 Task: Create a due date automation trigger when advanced on, 2 working days after a card is due add dates without a due date at 11:00 AM.
Action: Mouse moved to (926, 291)
Screenshot: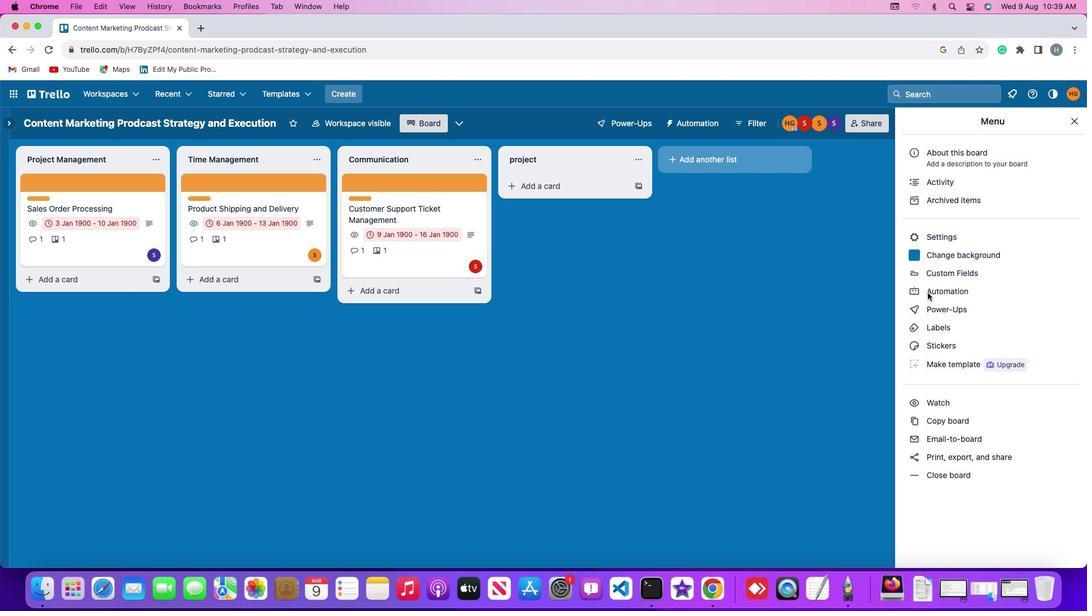 
Action: Mouse pressed left at (926, 291)
Screenshot: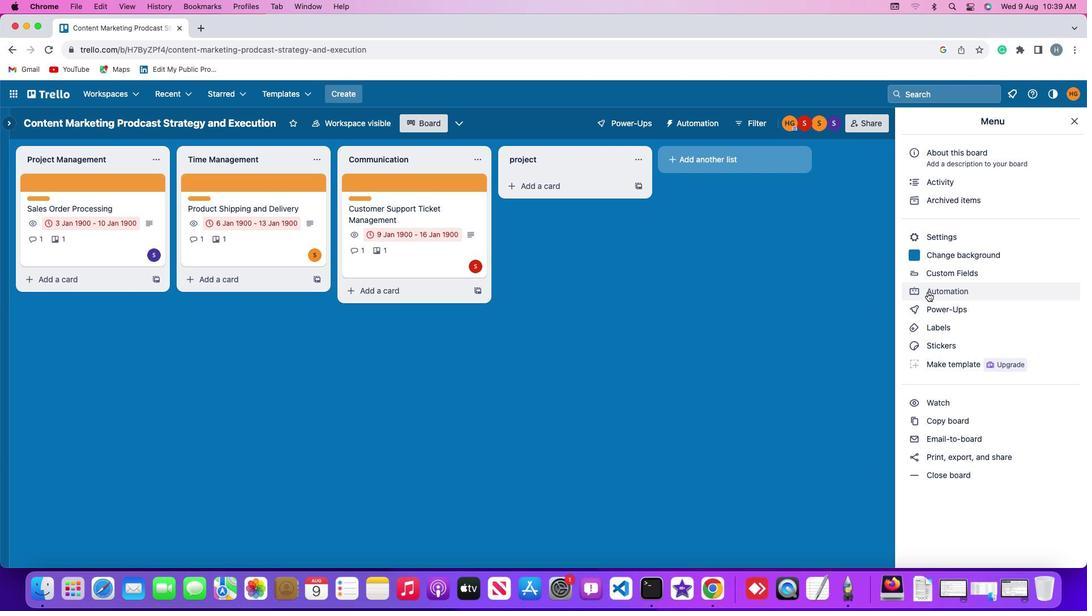 
Action: Mouse moved to (926, 291)
Screenshot: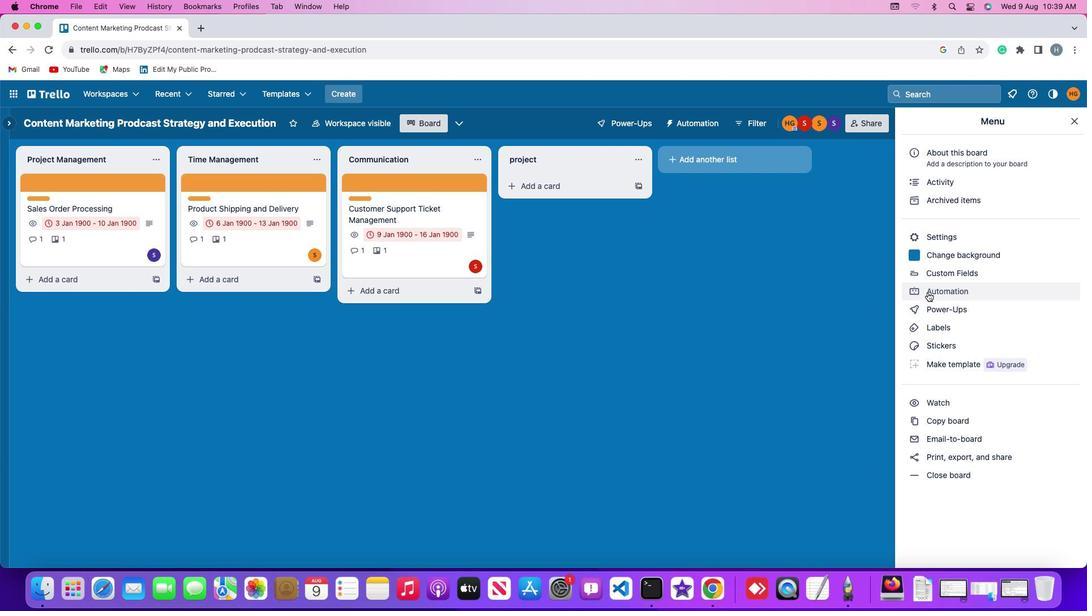 
Action: Mouse pressed left at (926, 291)
Screenshot: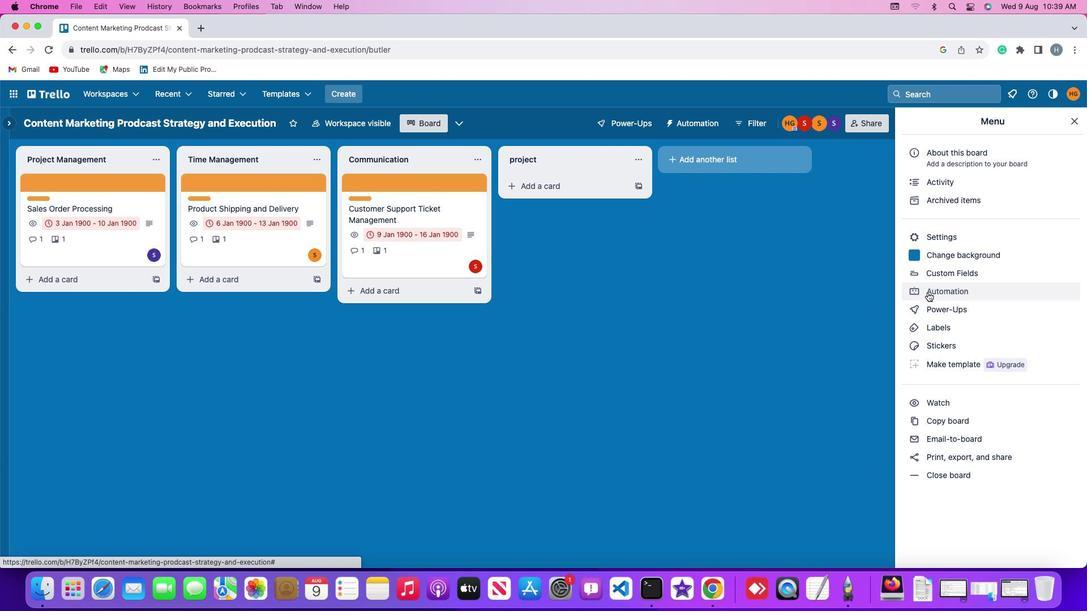 
Action: Mouse moved to (49, 262)
Screenshot: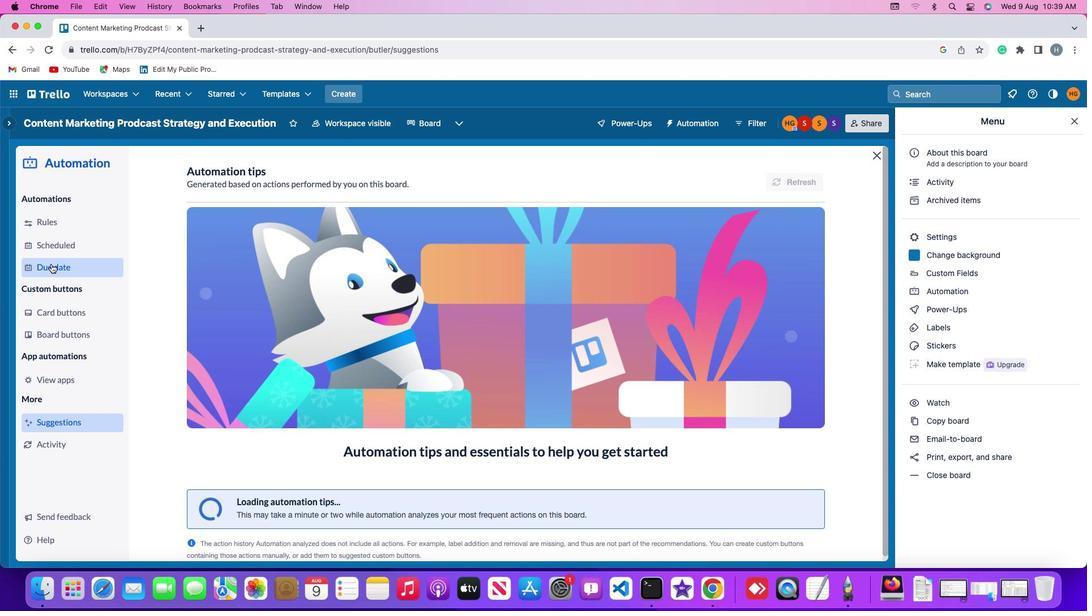 
Action: Mouse pressed left at (49, 262)
Screenshot: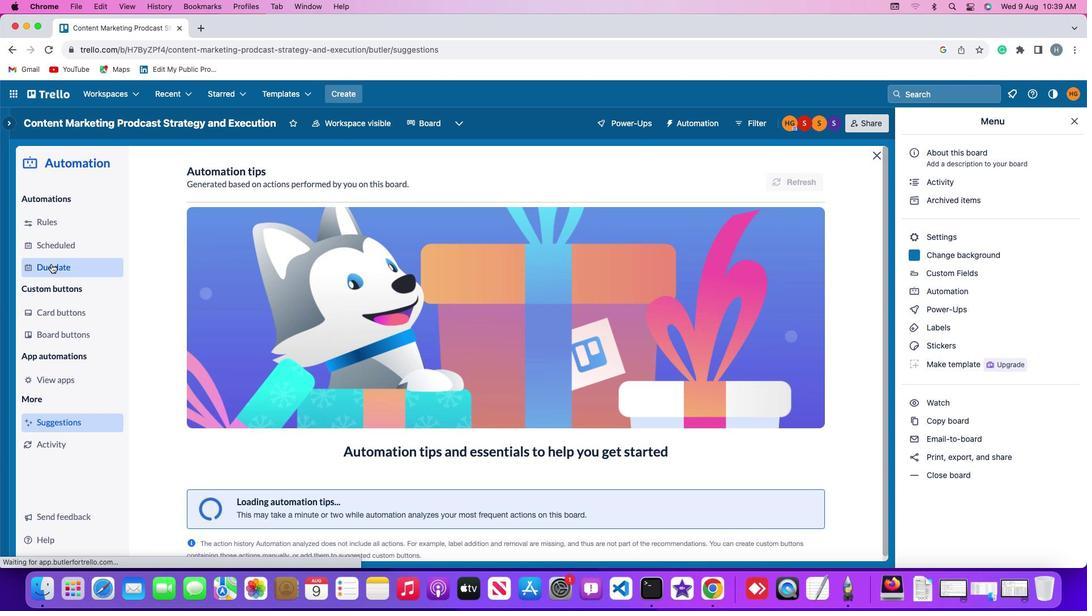 
Action: Mouse moved to (753, 172)
Screenshot: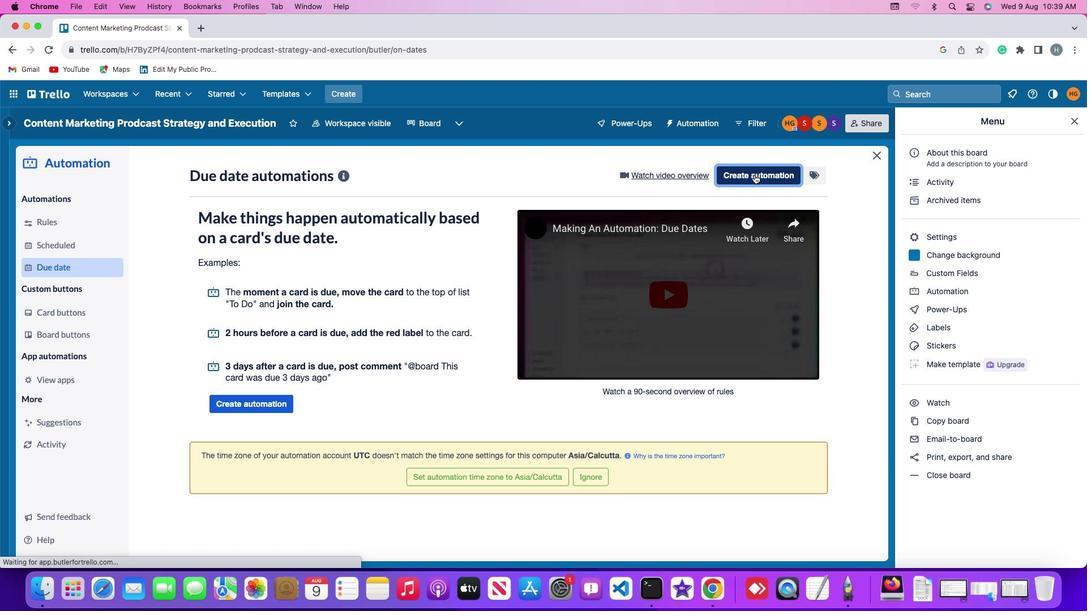 
Action: Mouse pressed left at (753, 172)
Screenshot: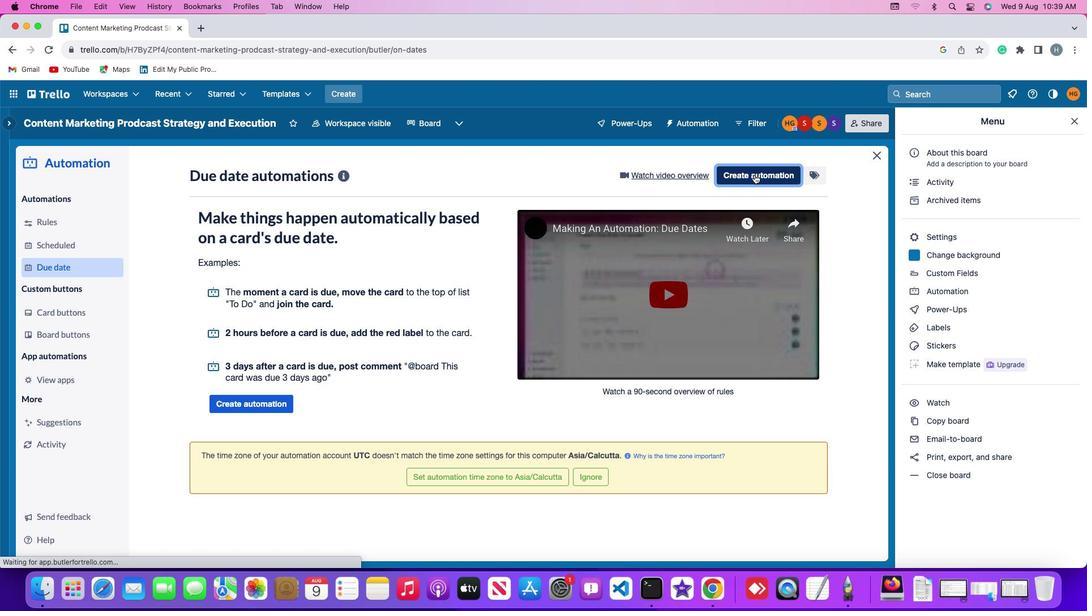 
Action: Mouse moved to (248, 279)
Screenshot: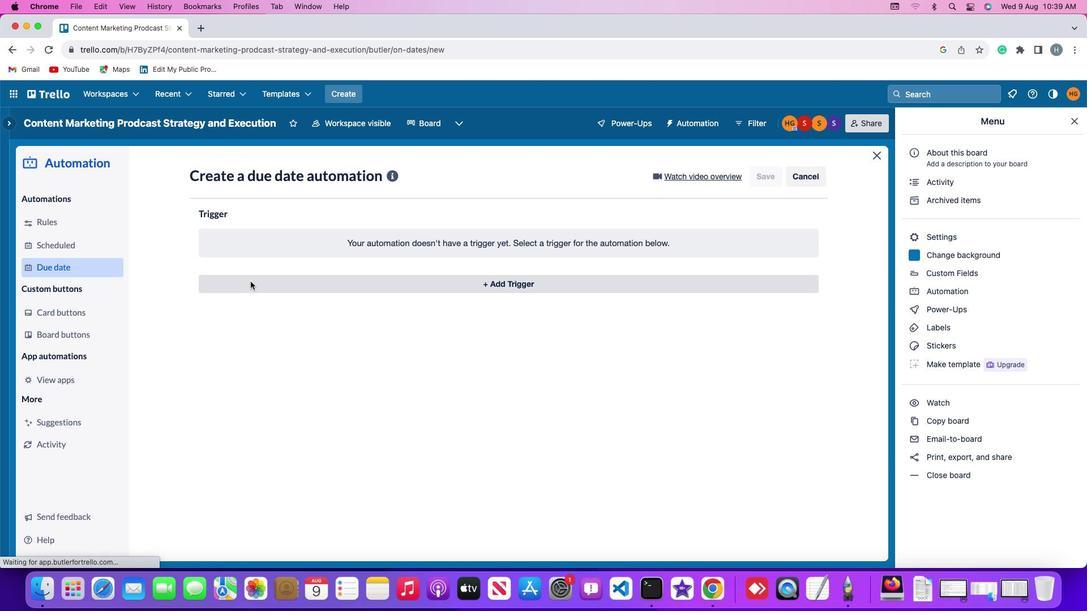 
Action: Mouse pressed left at (248, 279)
Screenshot: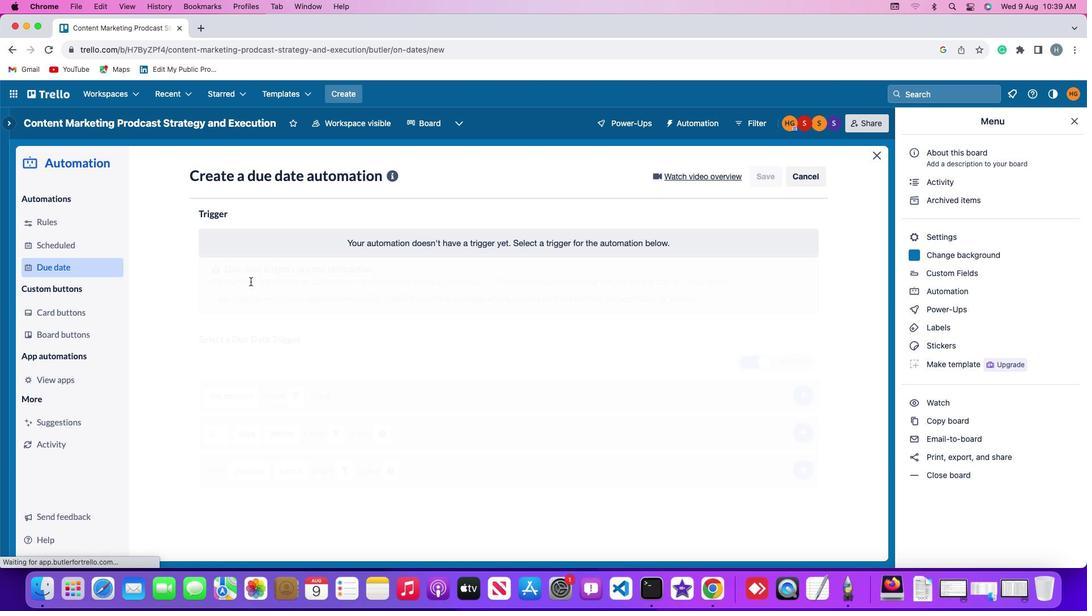 
Action: Mouse moved to (219, 457)
Screenshot: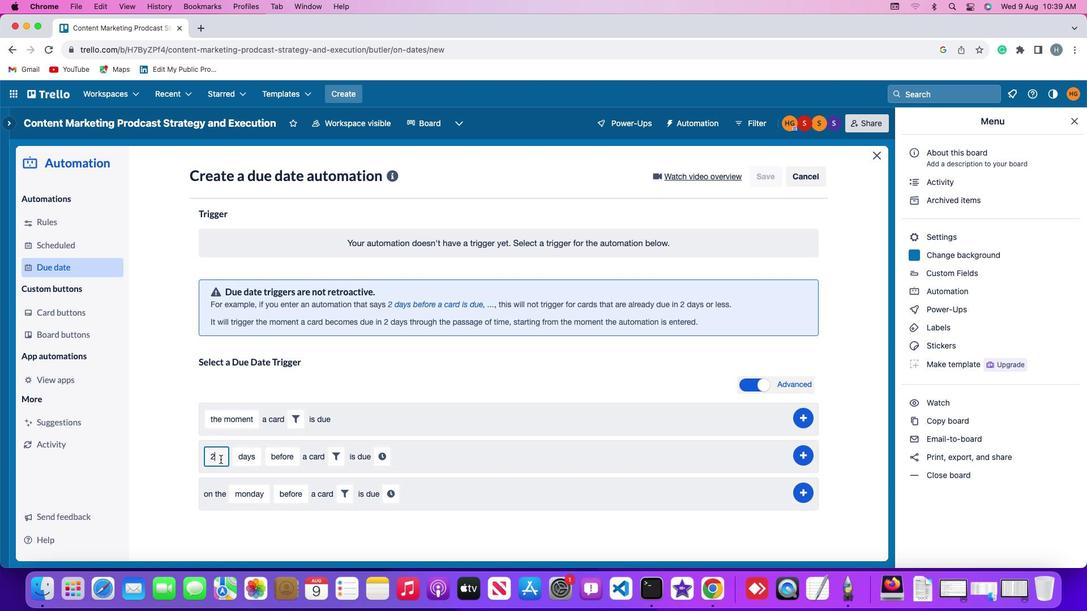 
Action: Mouse pressed left at (219, 457)
Screenshot: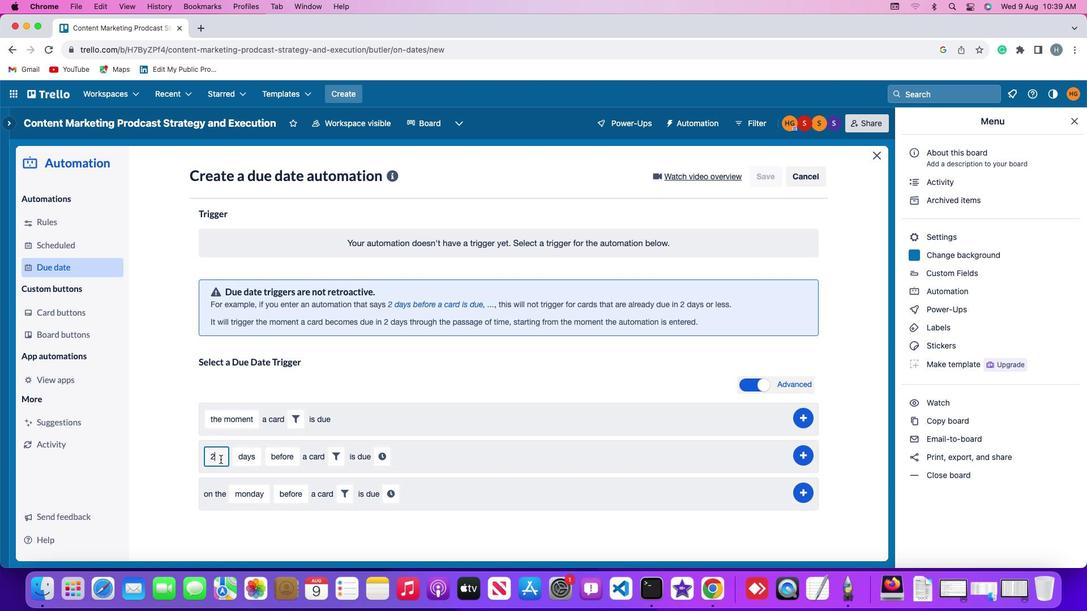 
Action: Key pressed Key.backspace'2'
Screenshot: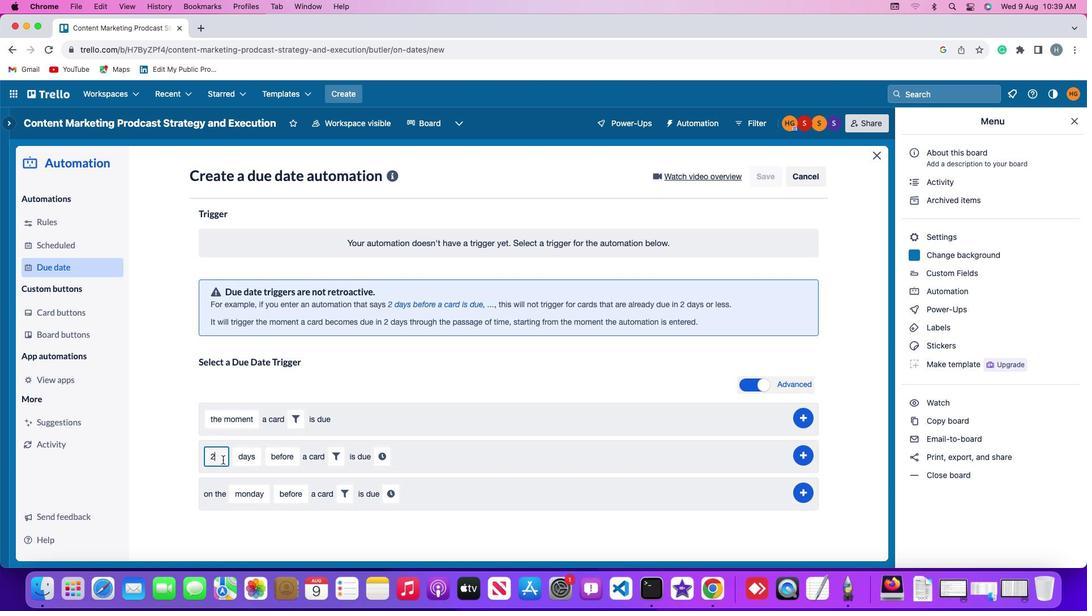 
Action: Mouse moved to (237, 459)
Screenshot: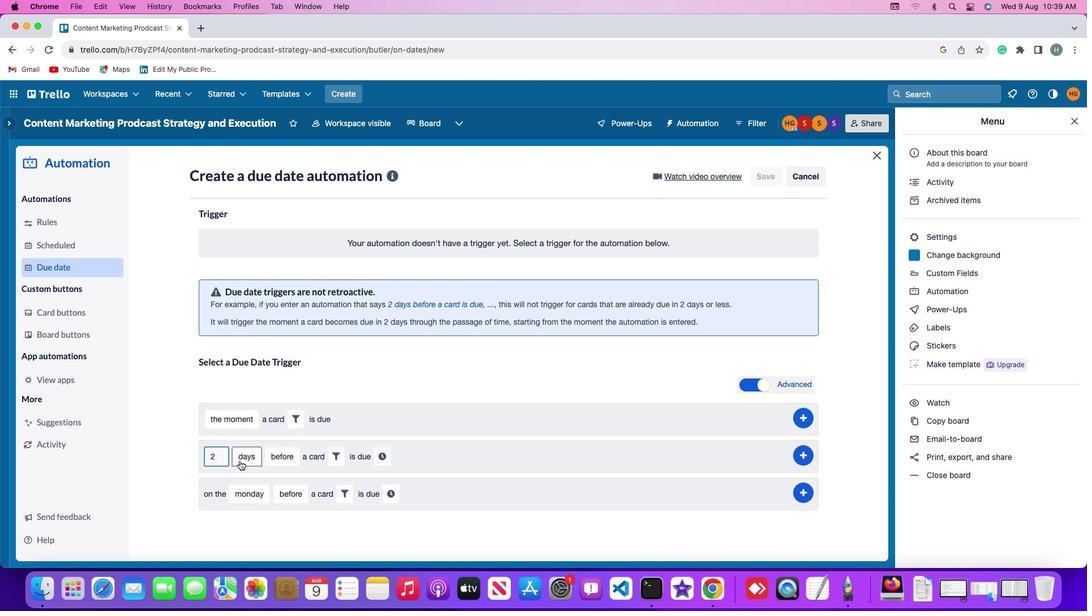 
Action: Mouse pressed left at (237, 459)
Screenshot: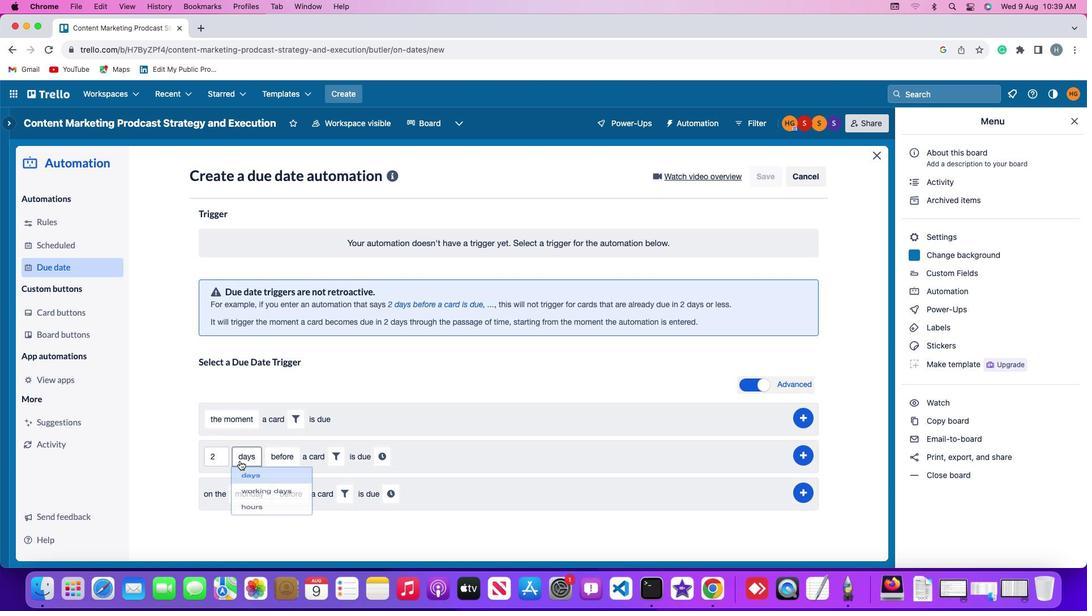 
Action: Mouse moved to (250, 498)
Screenshot: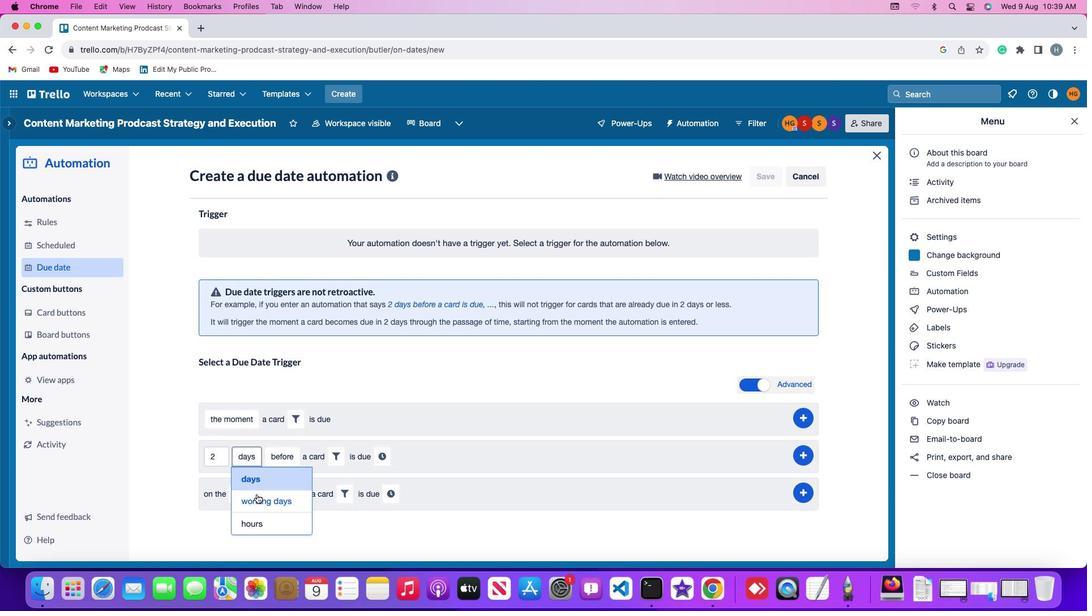 
Action: Mouse pressed left at (250, 498)
Screenshot: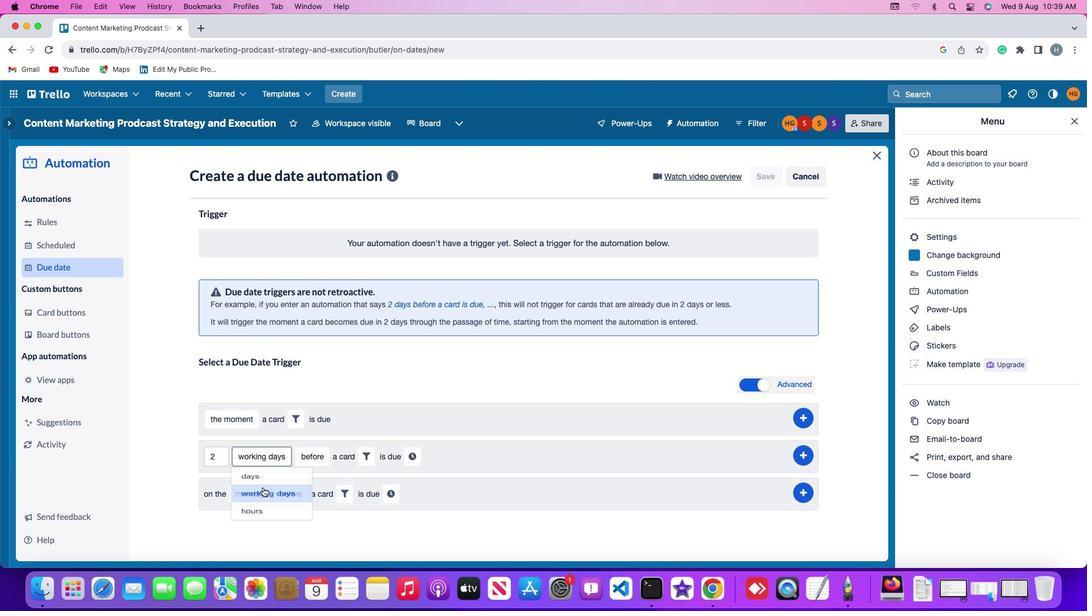 
Action: Mouse moved to (302, 453)
Screenshot: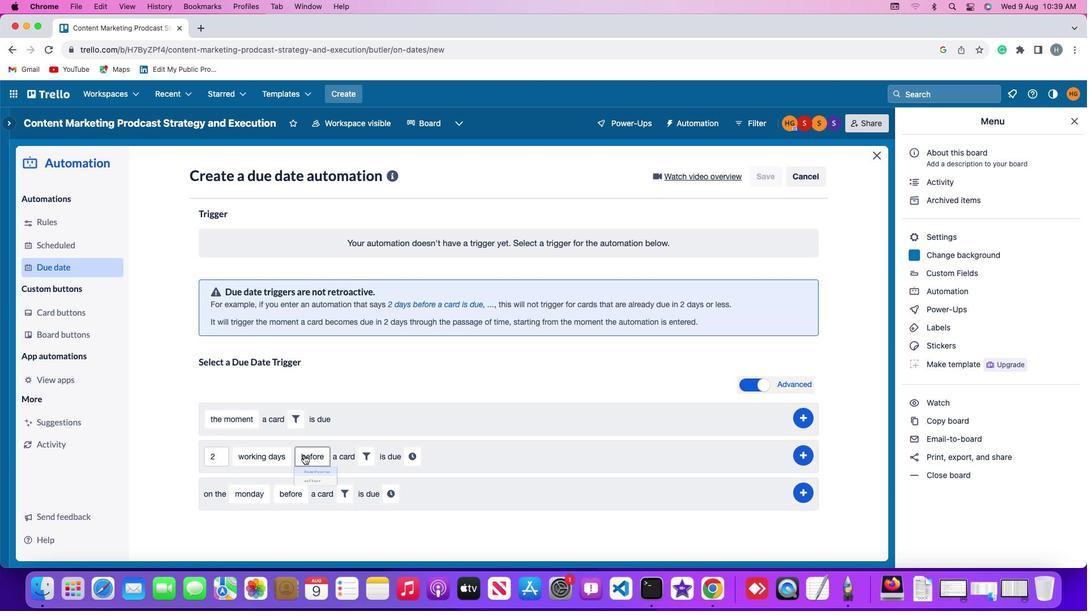 
Action: Mouse pressed left at (302, 453)
Screenshot: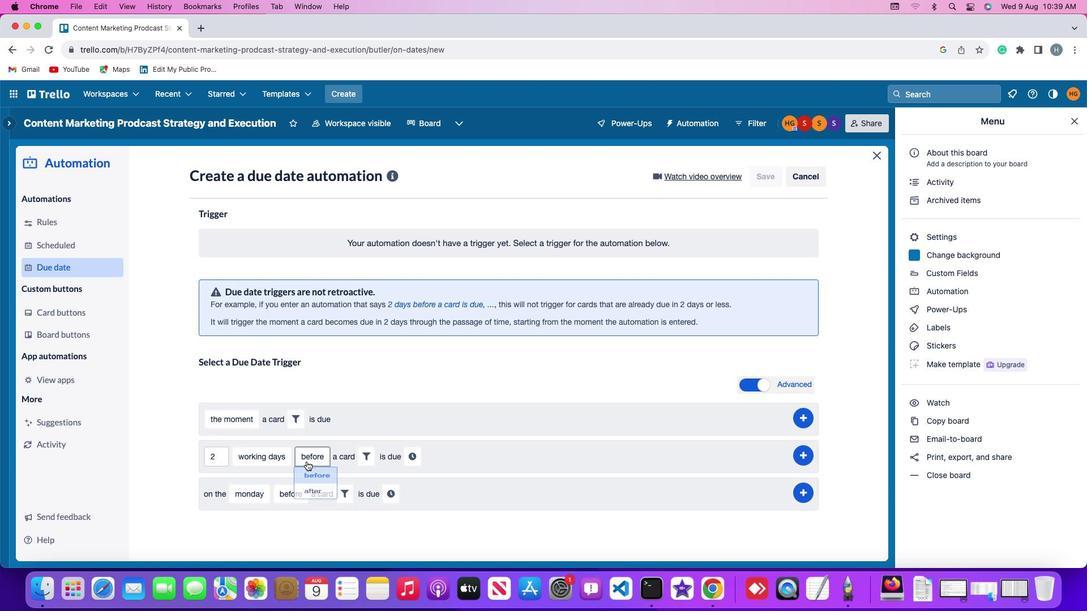 
Action: Mouse moved to (314, 499)
Screenshot: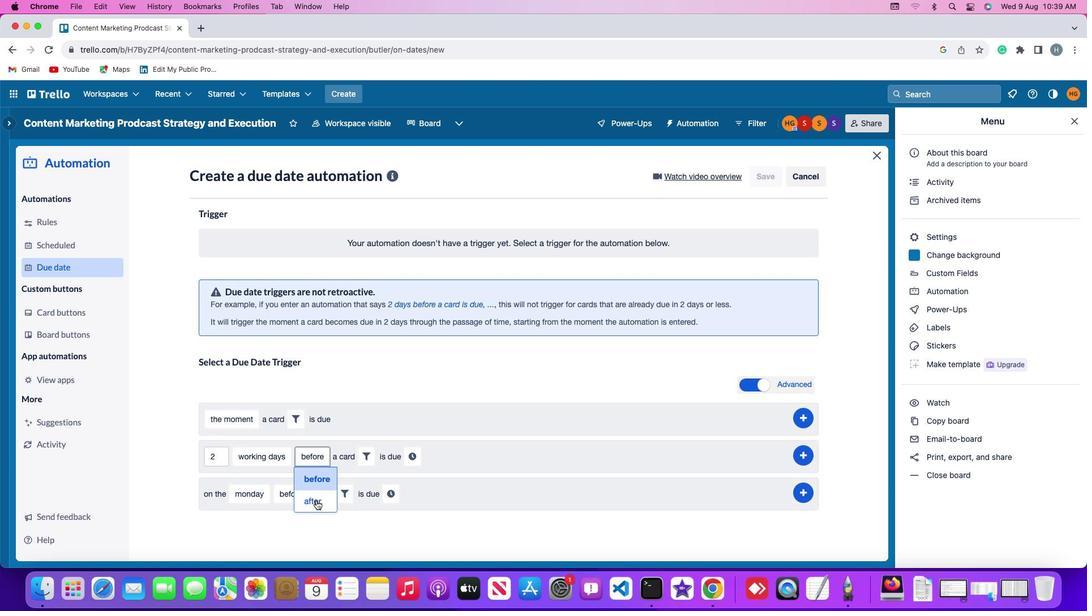 
Action: Mouse pressed left at (314, 499)
Screenshot: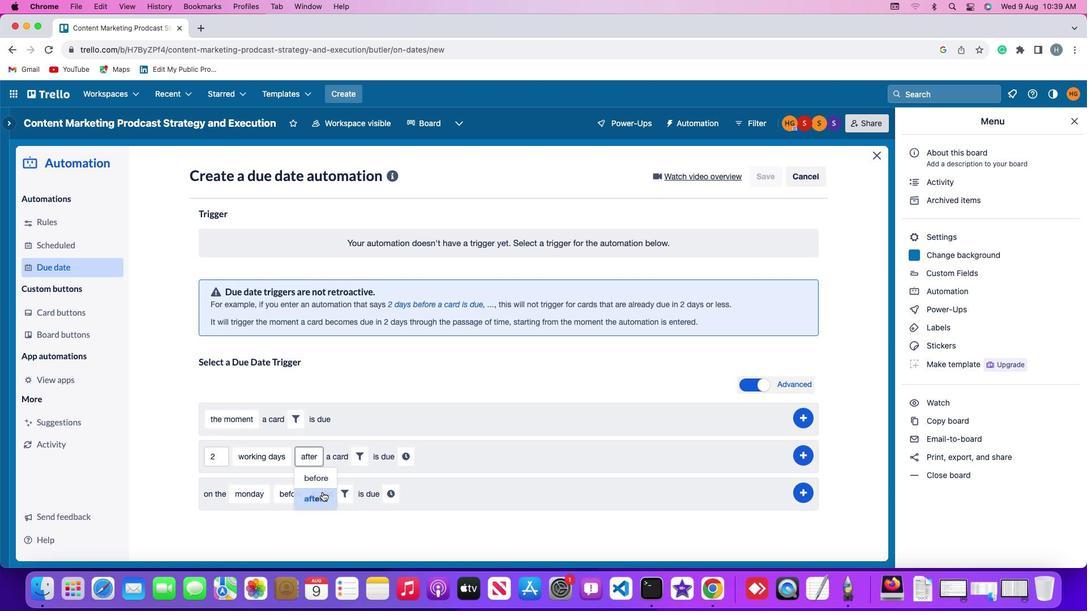 
Action: Mouse moved to (359, 455)
Screenshot: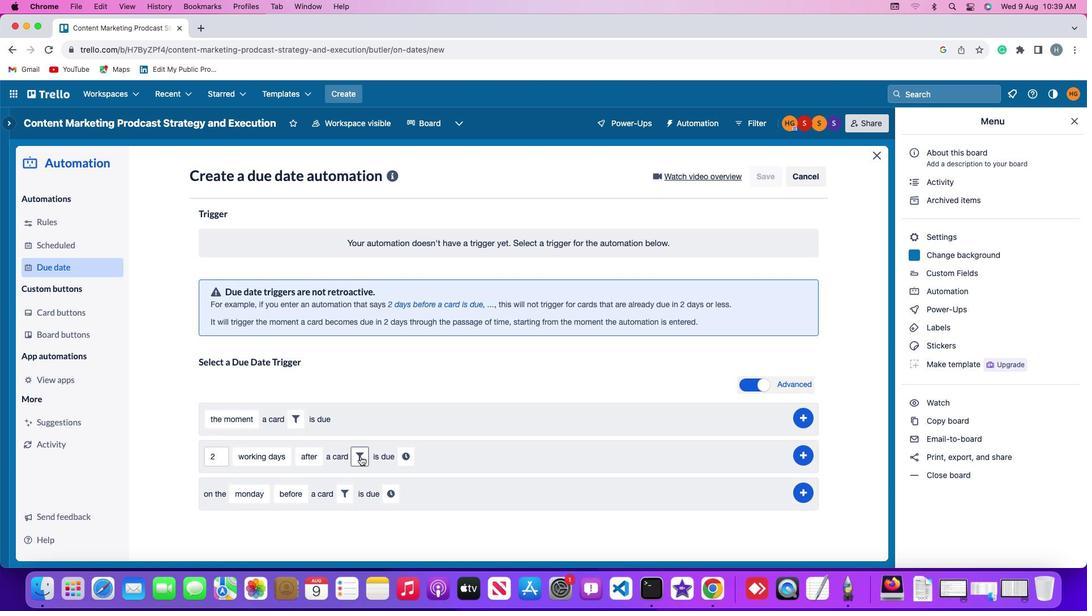
Action: Mouse pressed left at (359, 455)
Screenshot: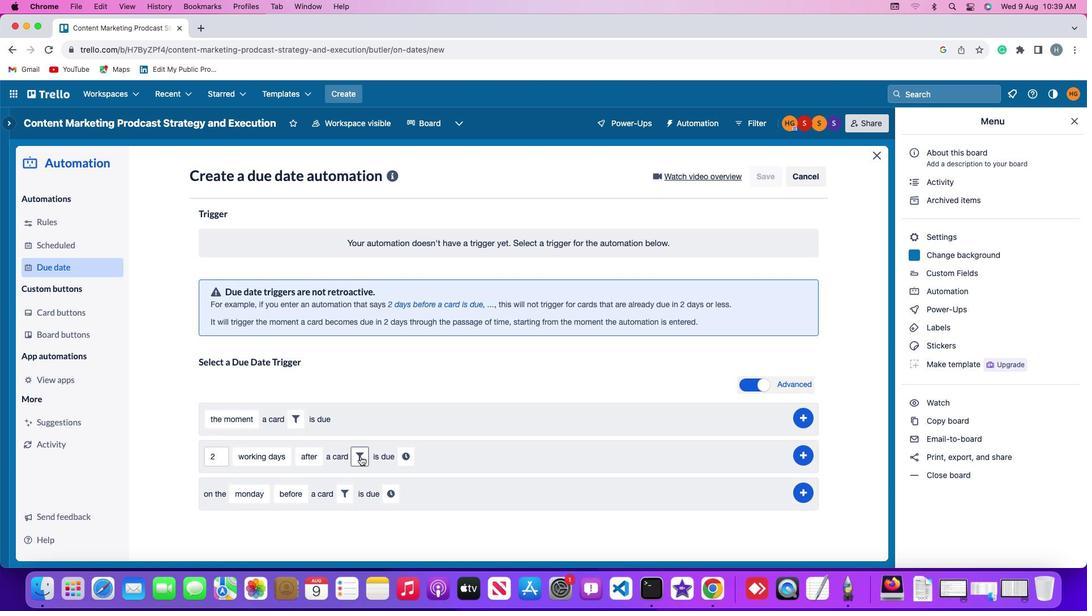 
Action: Mouse moved to (419, 497)
Screenshot: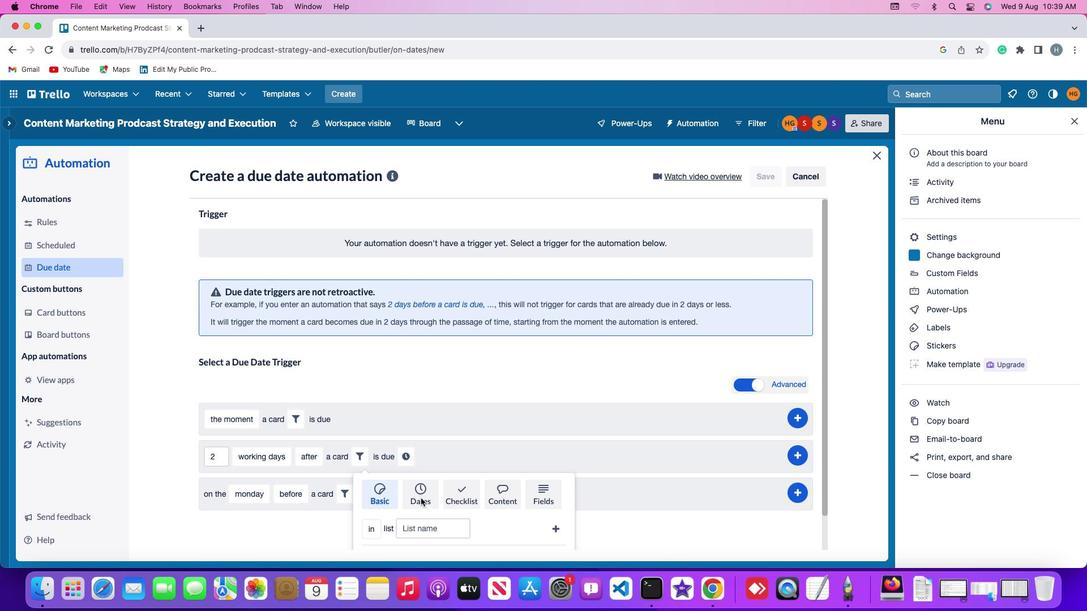 
Action: Mouse pressed left at (419, 497)
Screenshot: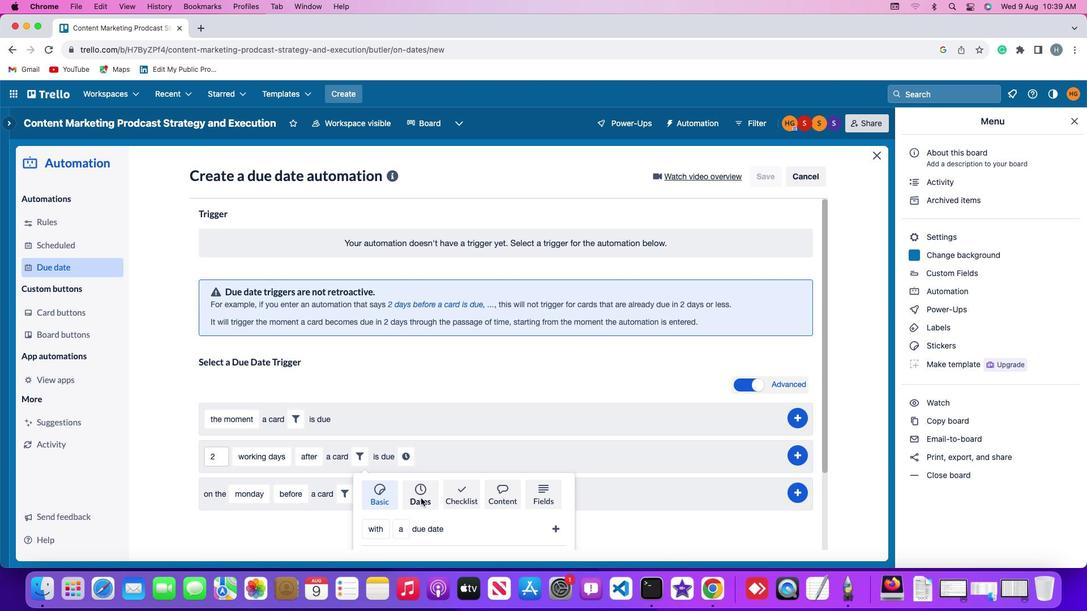 
Action: Mouse moved to (370, 528)
Screenshot: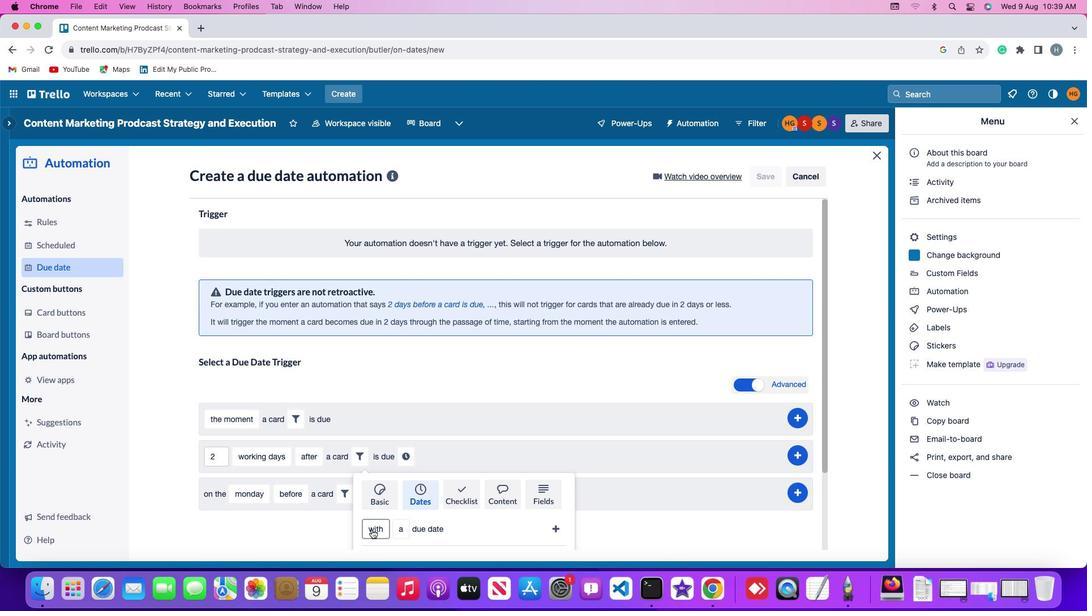 
Action: Mouse pressed left at (370, 528)
Screenshot: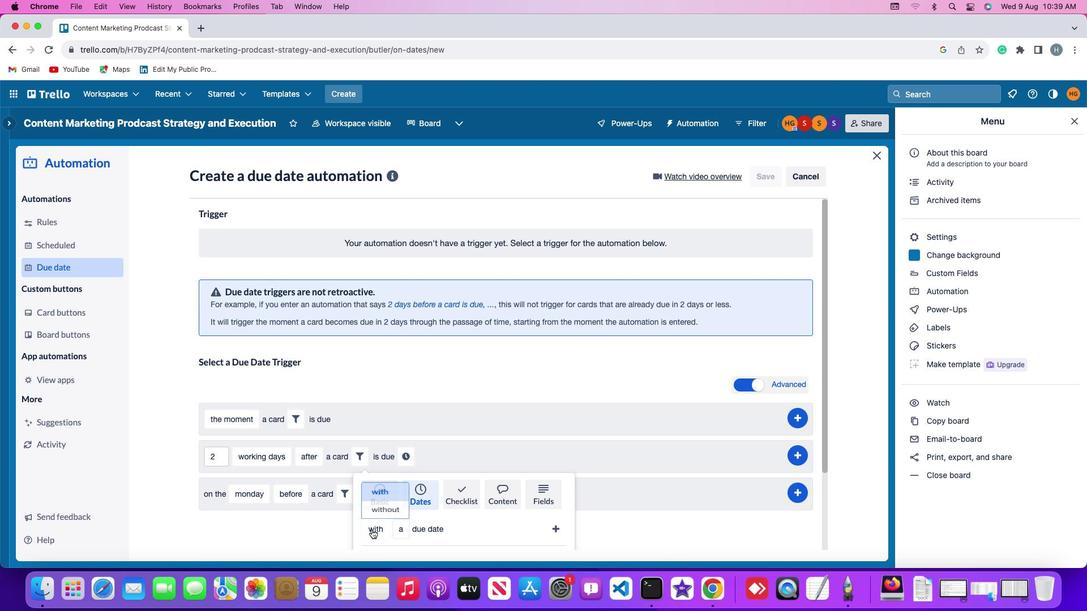 
Action: Mouse moved to (377, 508)
Screenshot: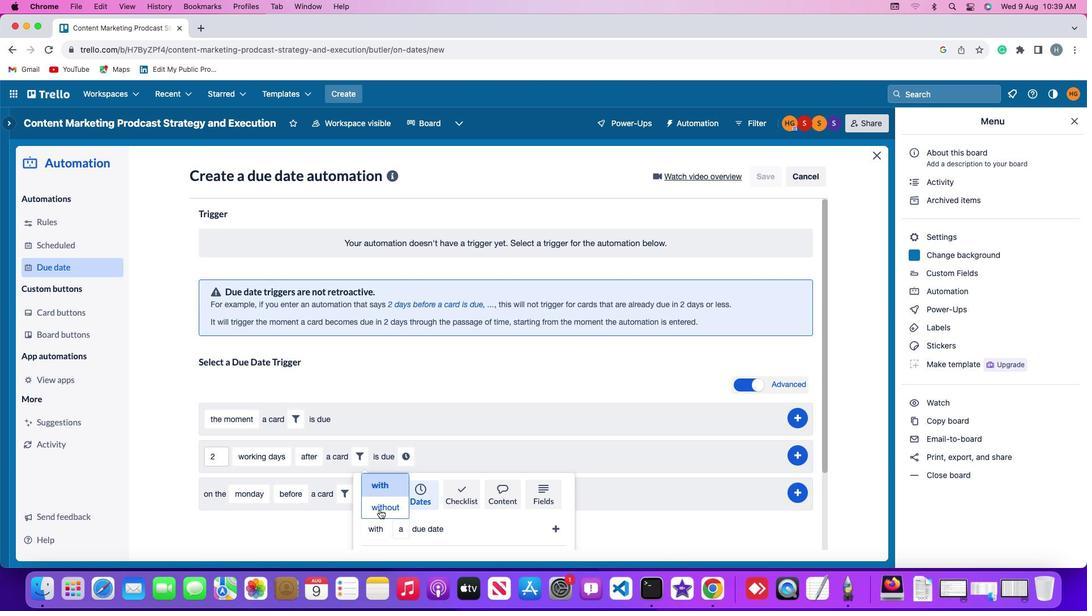 
Action: Mouse pressed left at (377, 508)
Screenshot: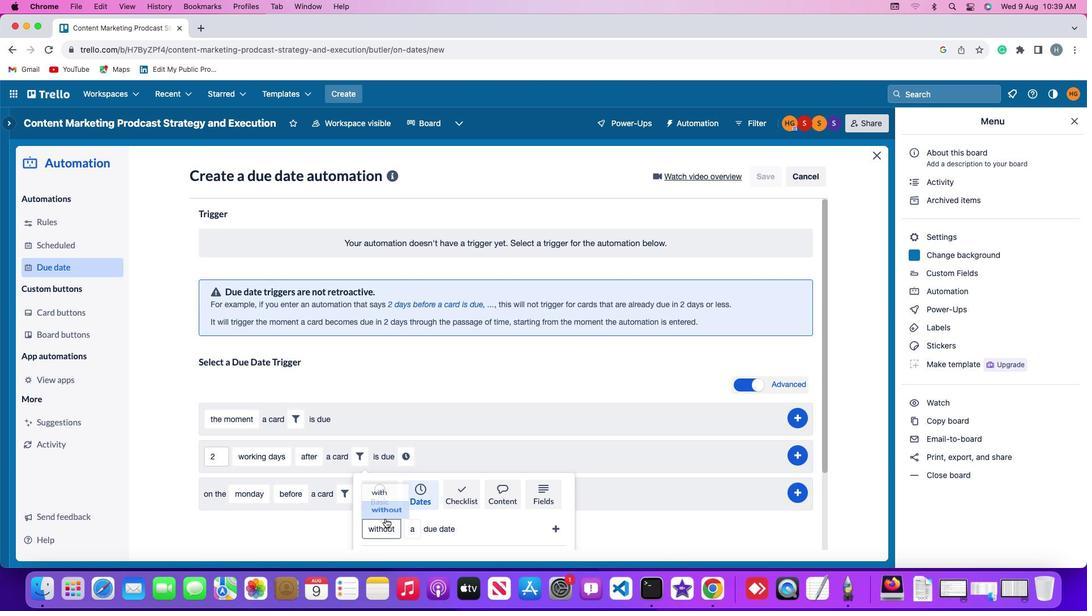 
Action: Mouse moved to (406, 529)
Screenshot: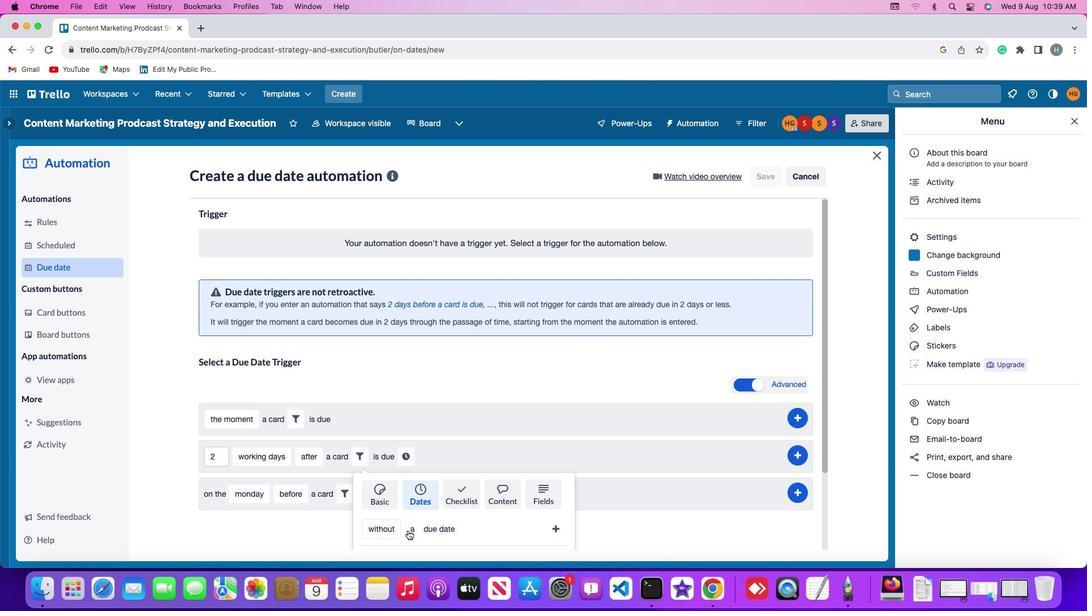 
Action: Mouse pressed left at (406, 529)
Screenshot: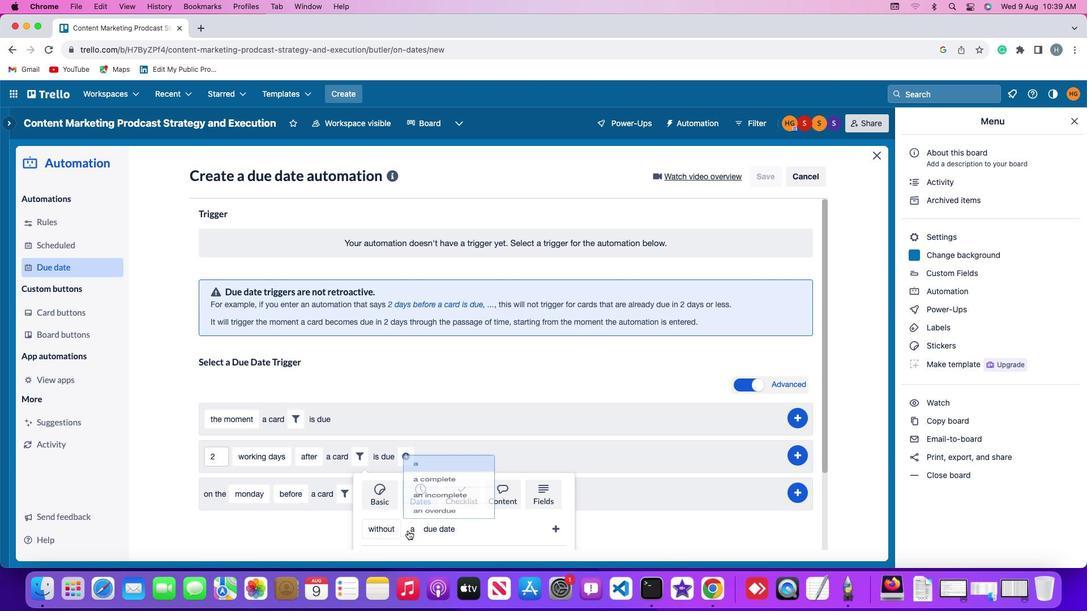 
Action: Mouse moved to (430, 444)
Screenshot: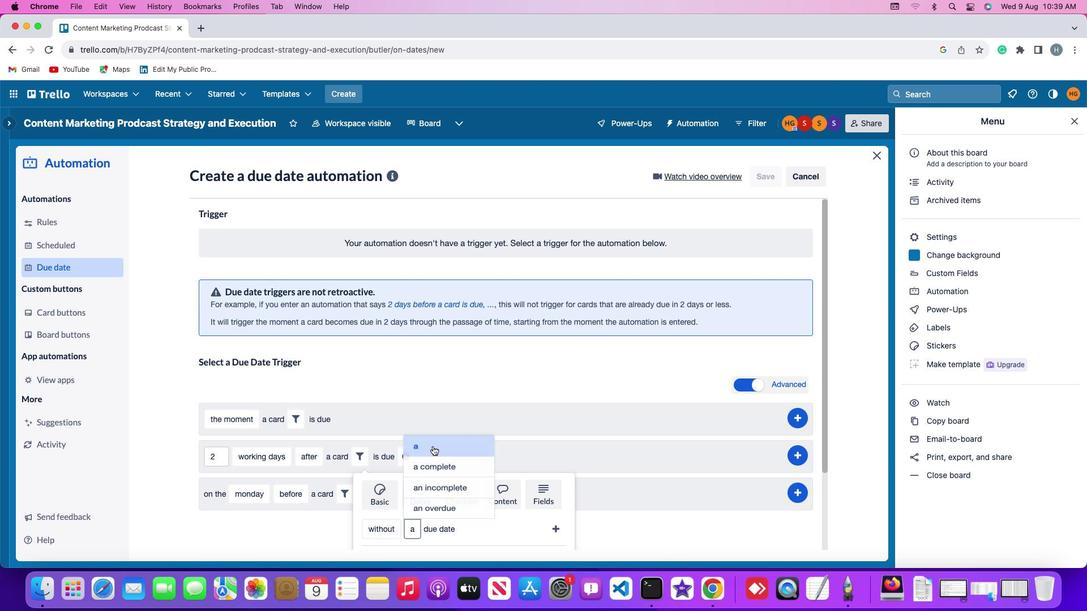 
Action: Mouse pressed left at (430, 444)
Screenshot: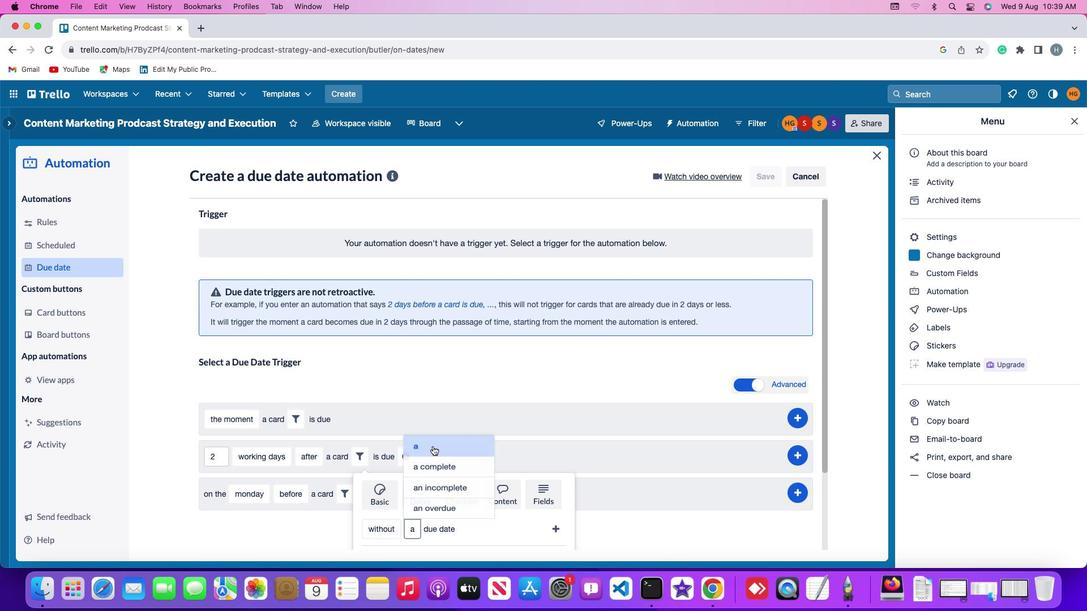 
Action: Mouse moved to (554, 527)
Screenshot: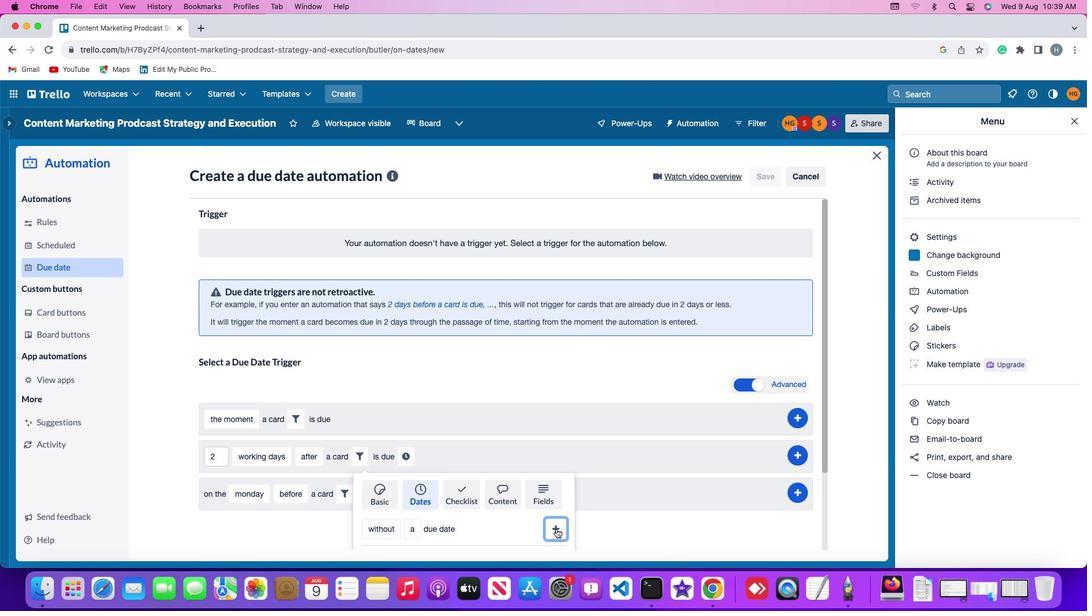 
Action: Mouse pressed left at (554, 527)
Screenshot: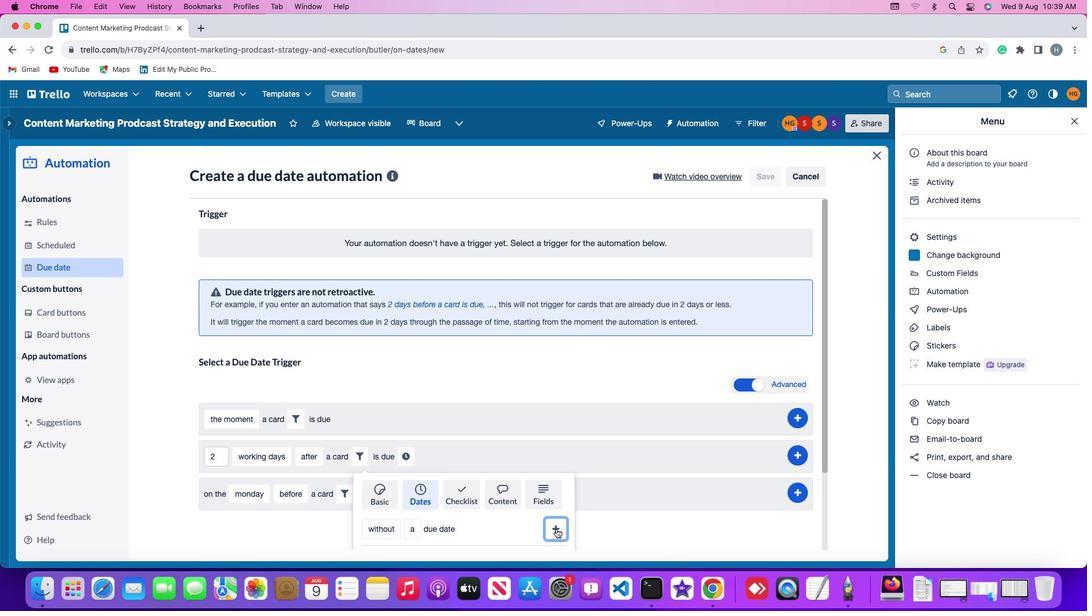 
Action: Mouse moved to (499, 453)
Screenshot: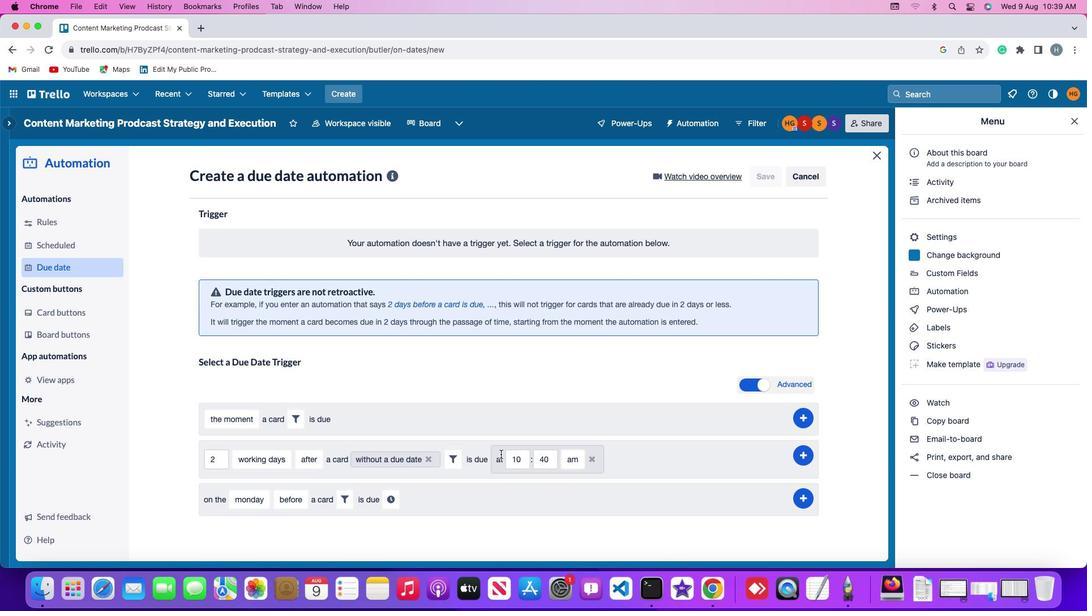 
Action: Mouse pressed left at (499, 453)
Screenshot: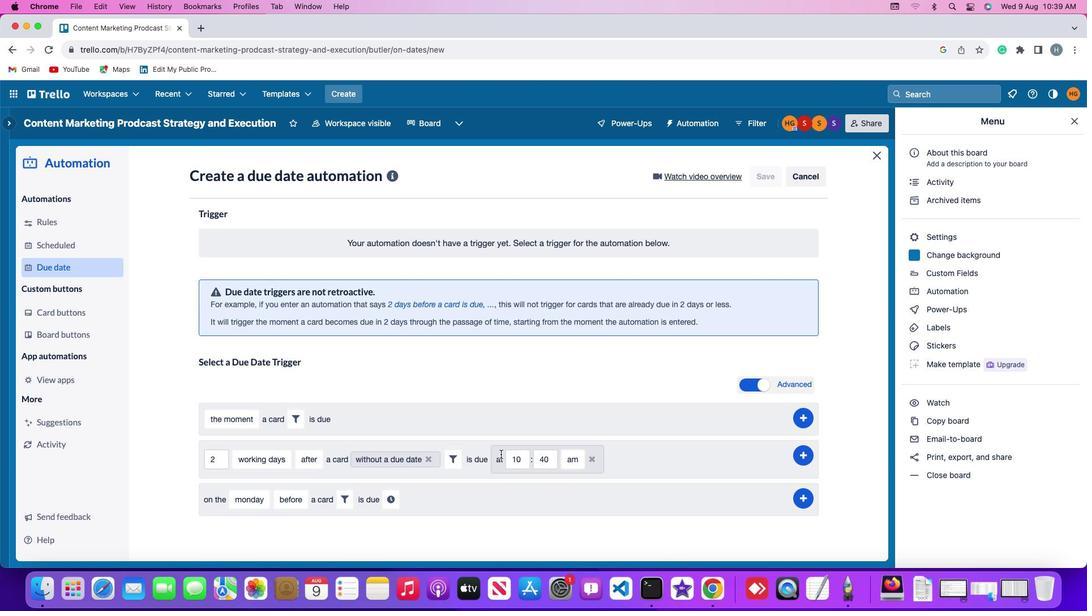 
Action: Mouse moved to (522, 457)
Screenshot: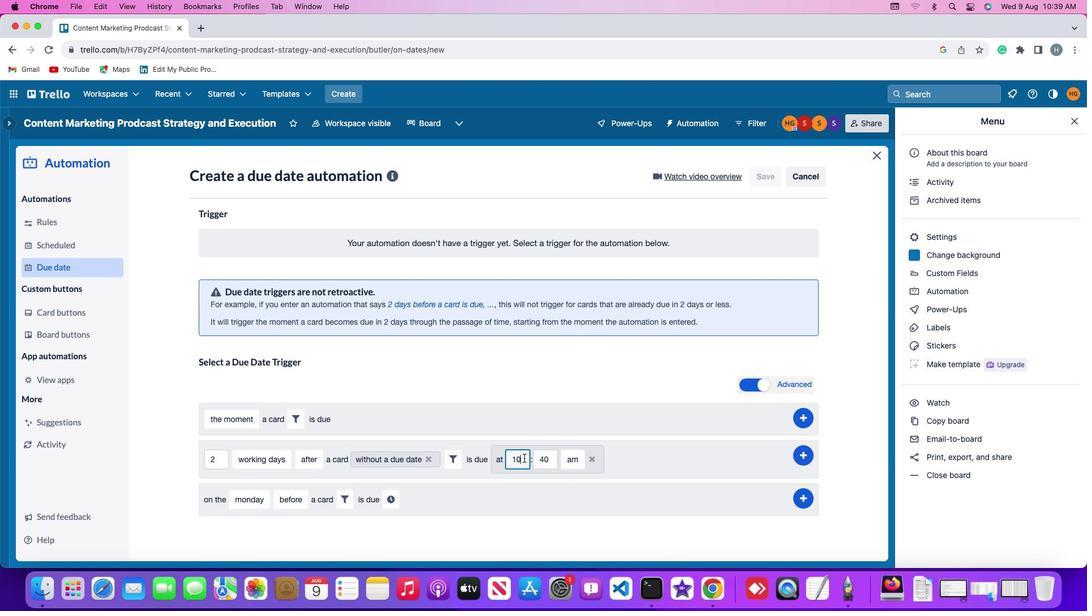 
Action: Mouse pressed left at (522, 457)
Screenshot: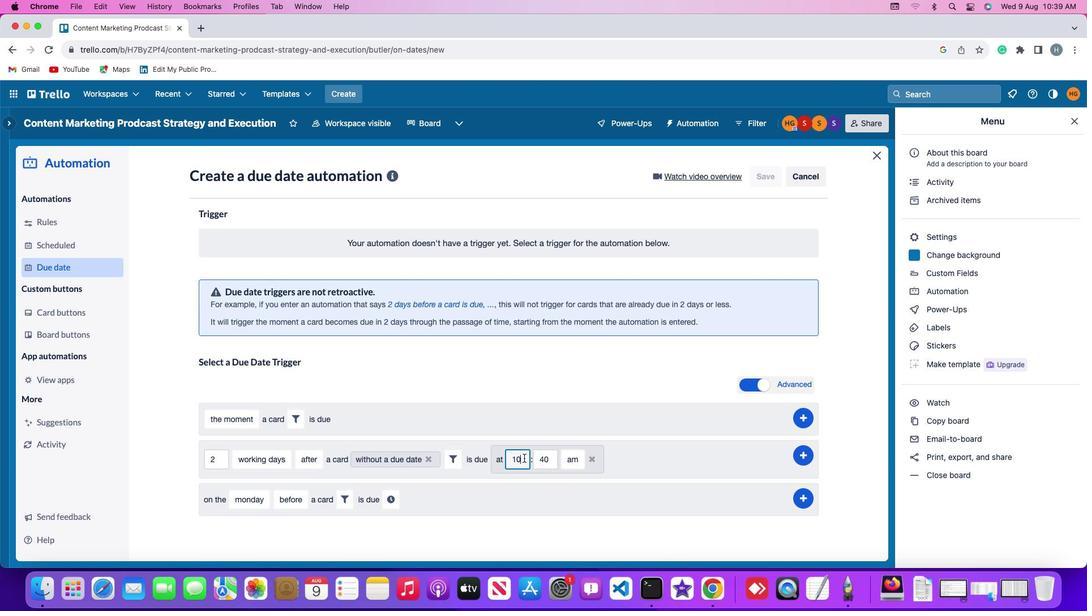 
Action: Key pressed Key.backspaceKey.backspace'1''1'
Screenshot: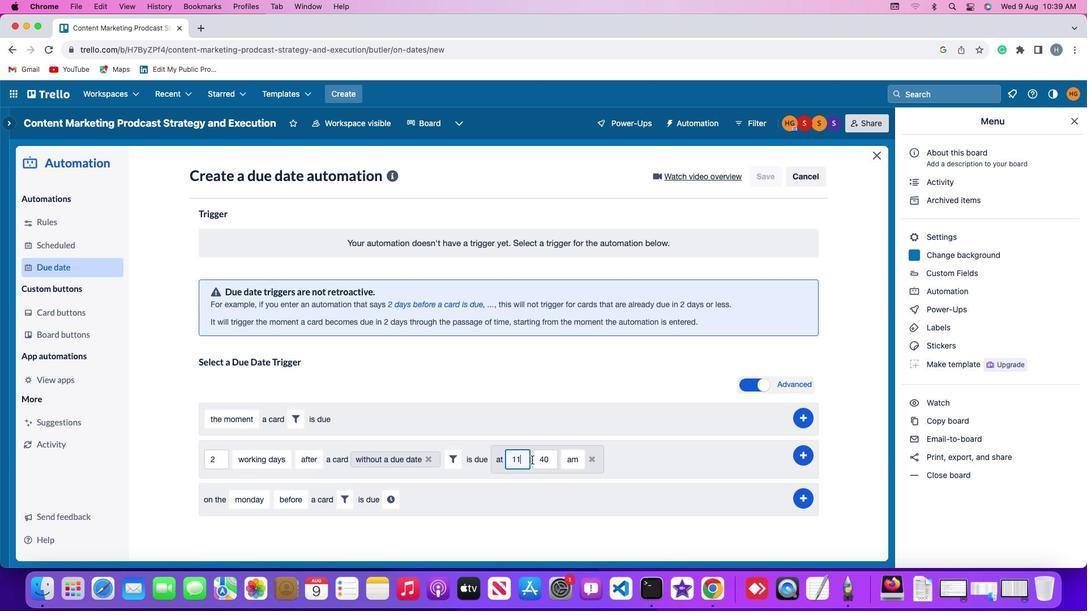 
Action: Mouse moved to (547, 456)
Screenshot: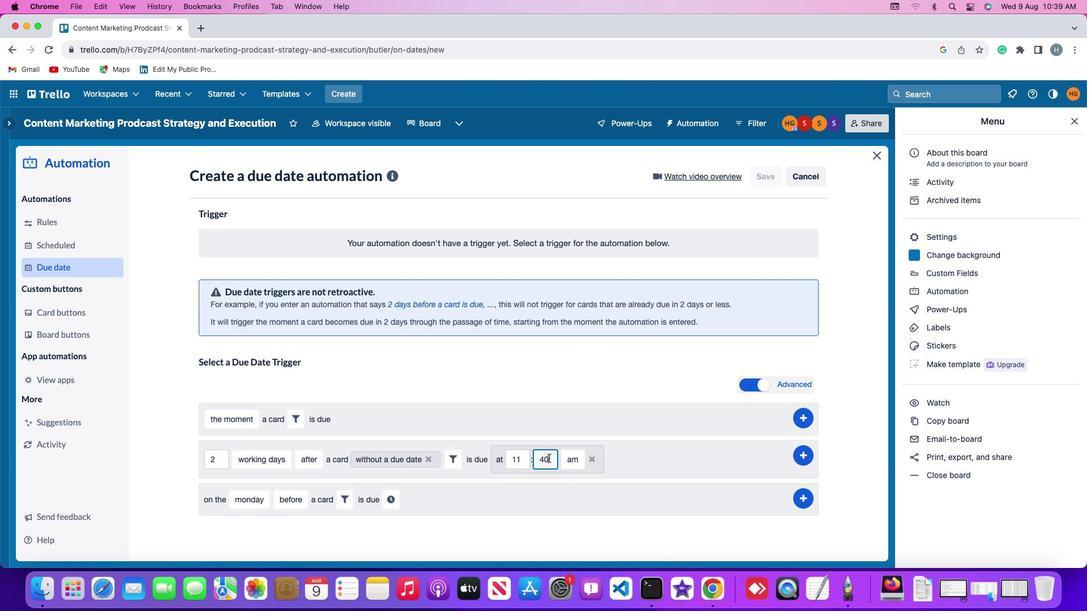 
Action: Mouse pressed left at (547, 456)
Screenshot: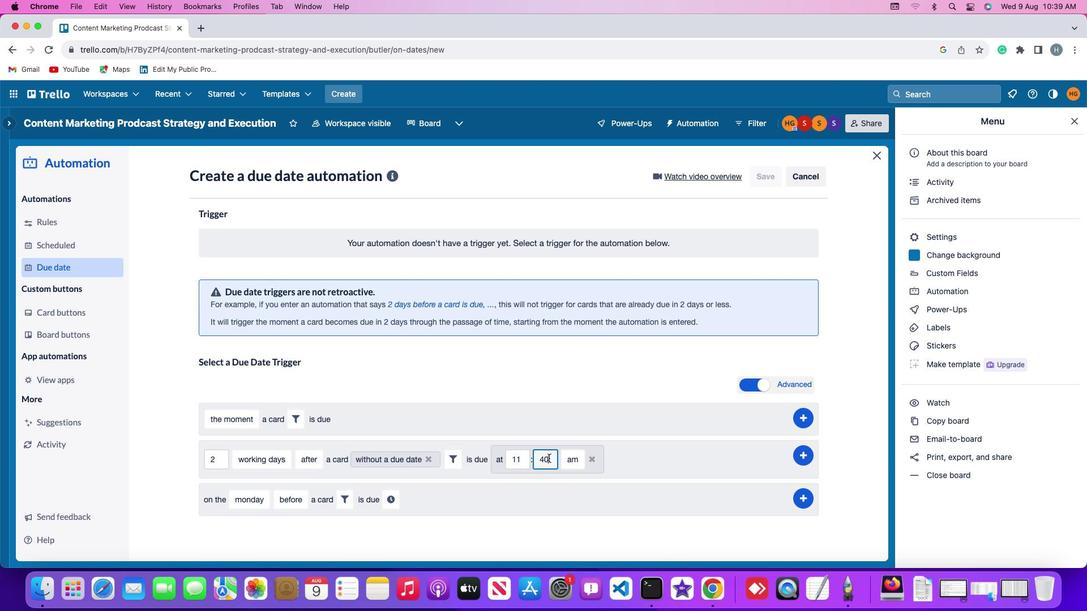 
Action: Key pressed Key.backspaceKey.backspace'0''0'
Screenshot: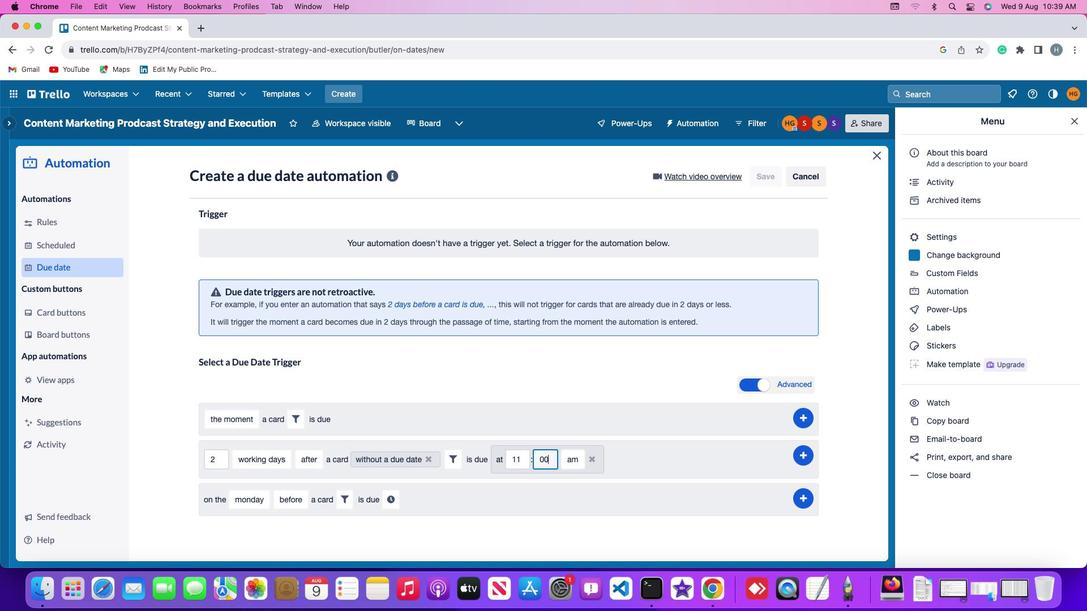 
Action: Mouse moved to (564, 456)
Screenshot: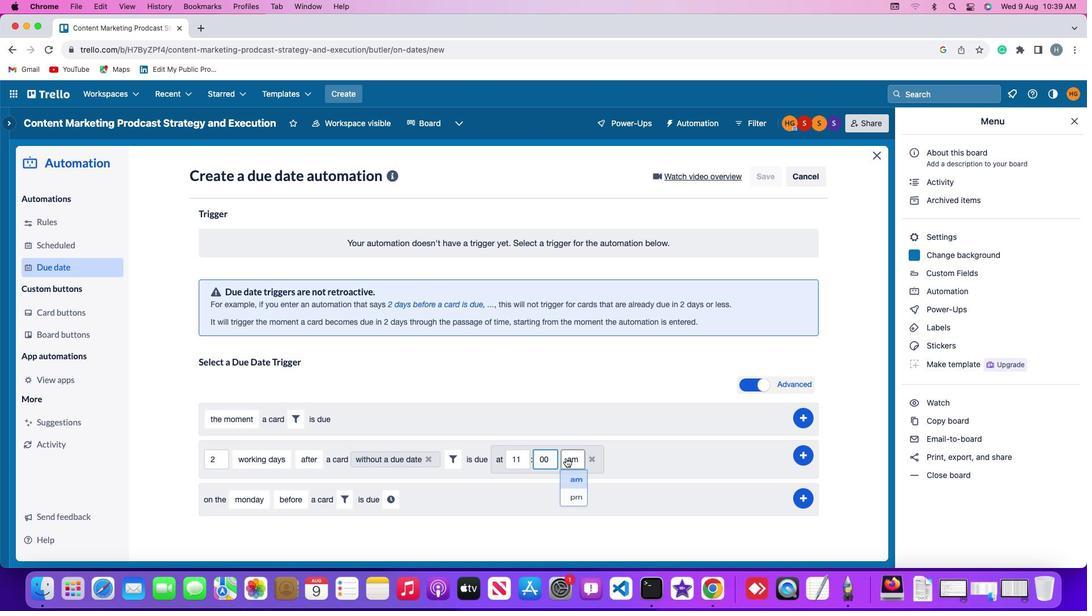 
Action: Mouse pressed left at (564, 456)
Screenshot: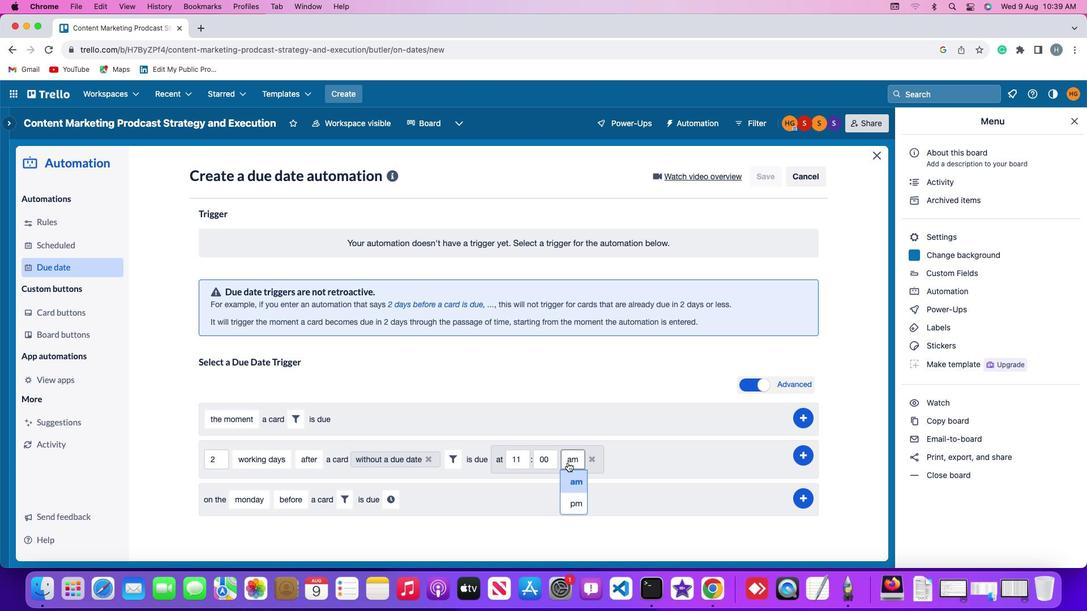 
Action: Mouse moved to (574, 483)
Screenshot: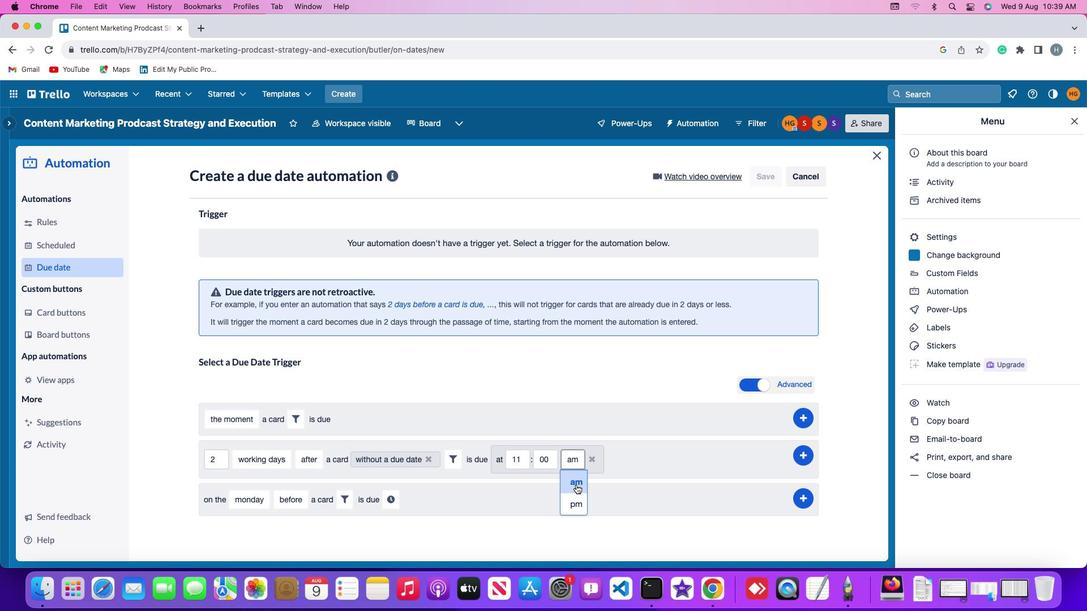 
Action: Mouse pressed left at (574, 483)
Screenshot: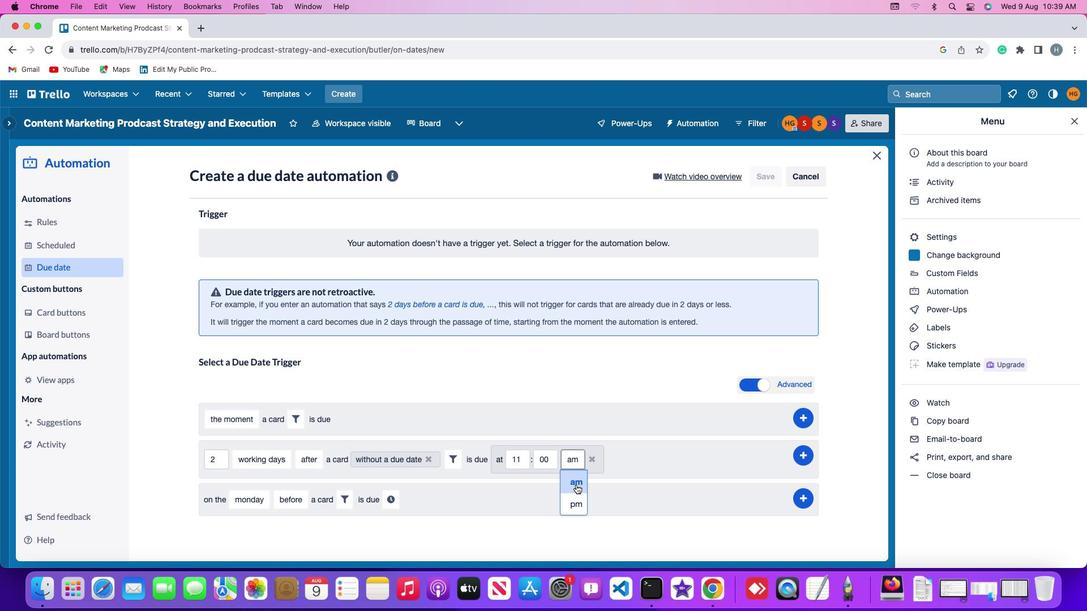 
Action: Mouse moved to (806, 453)
Screenshot: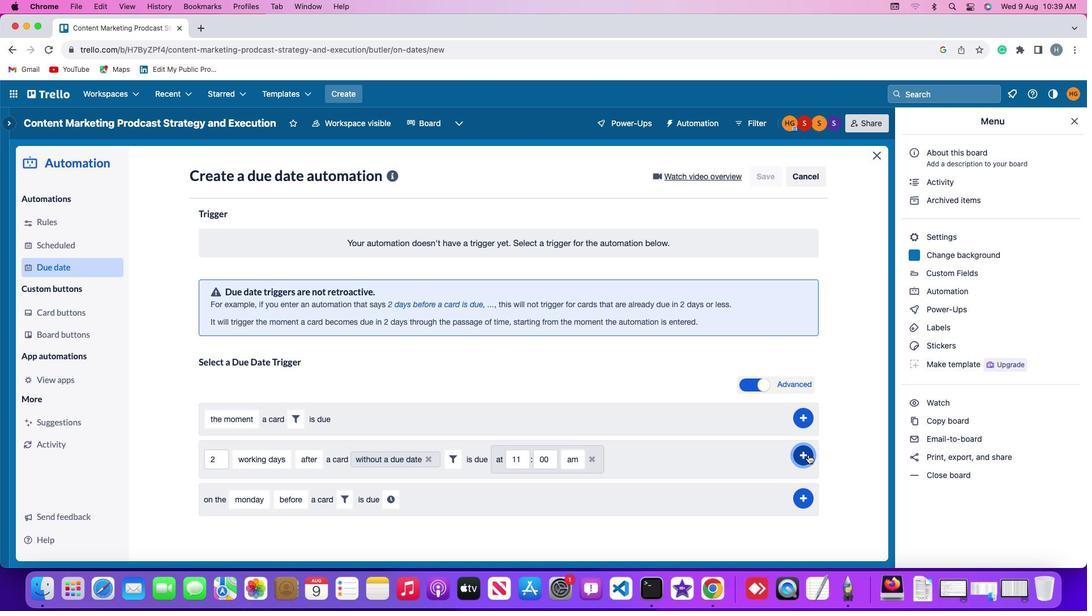 
Action: Mouse pressed left at (806, 453)
Screenshot: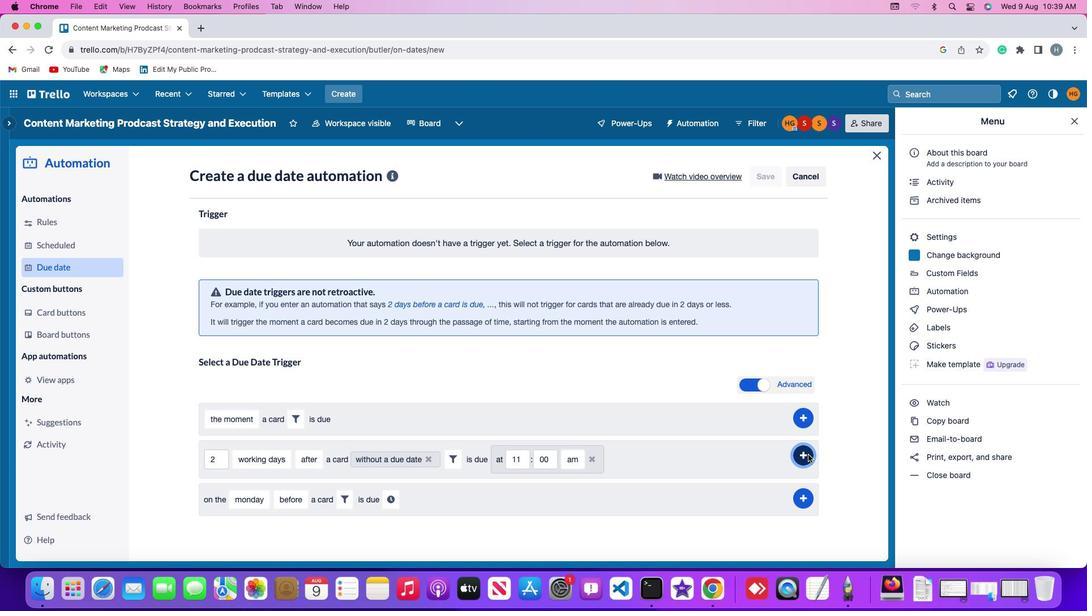 
Action: Mouse moved to (859, 350)
Screenshot: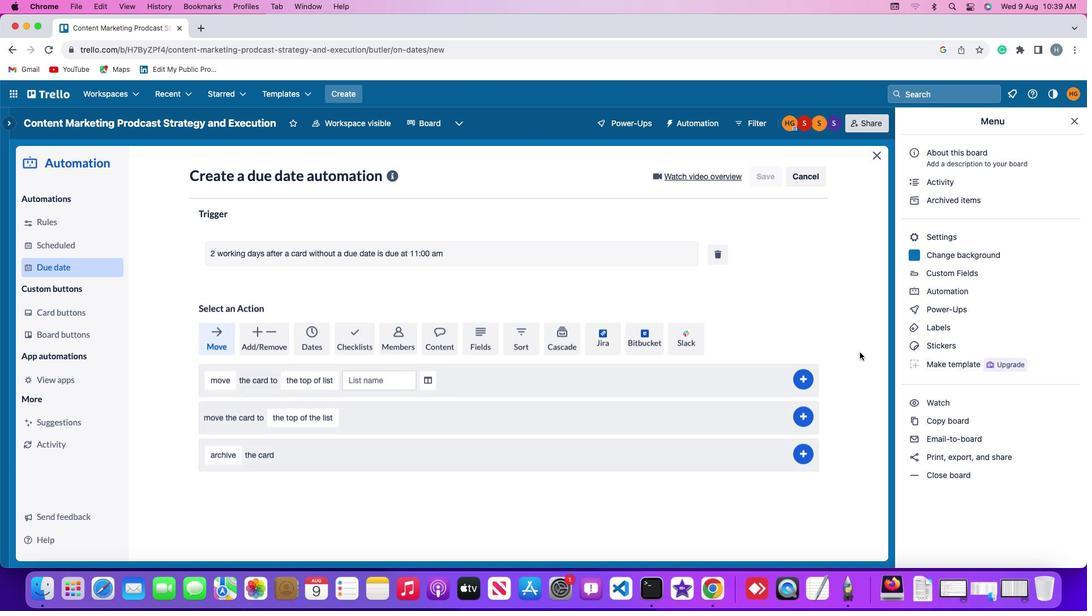 
